 Task: Create Card Software Testing Review in Board Brand Recognition Best Practices to Workspace Car Rentals. Create Card Biology Conference Review in Board Product Market Fit Analysis to Workspace Car Rentals. Create Card Software Testing Review in Board Customer Journey Mapping and Analysis to Workspace Car Rentals
Action: Mouse moved to (80, 258)
Screenshot: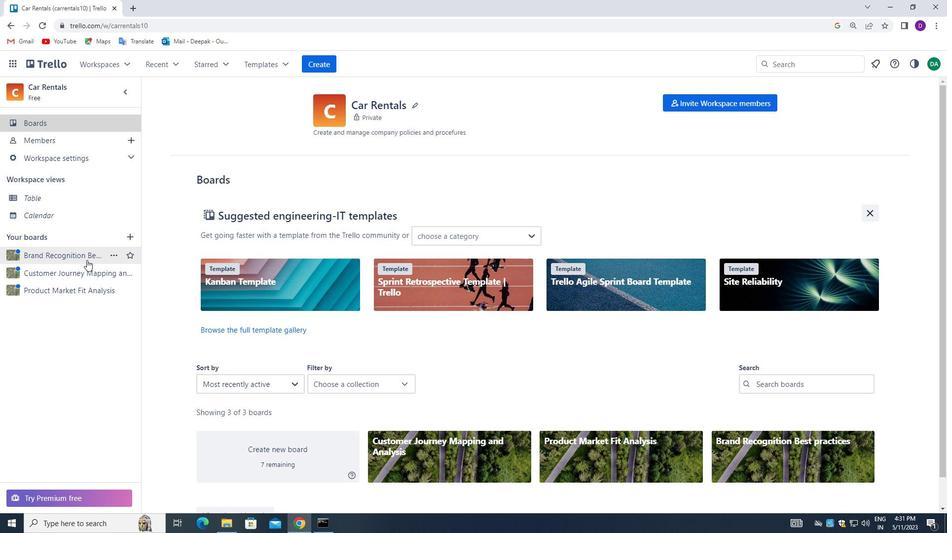 
Action: Mouse pressed left at (80, 258)
Screenshot: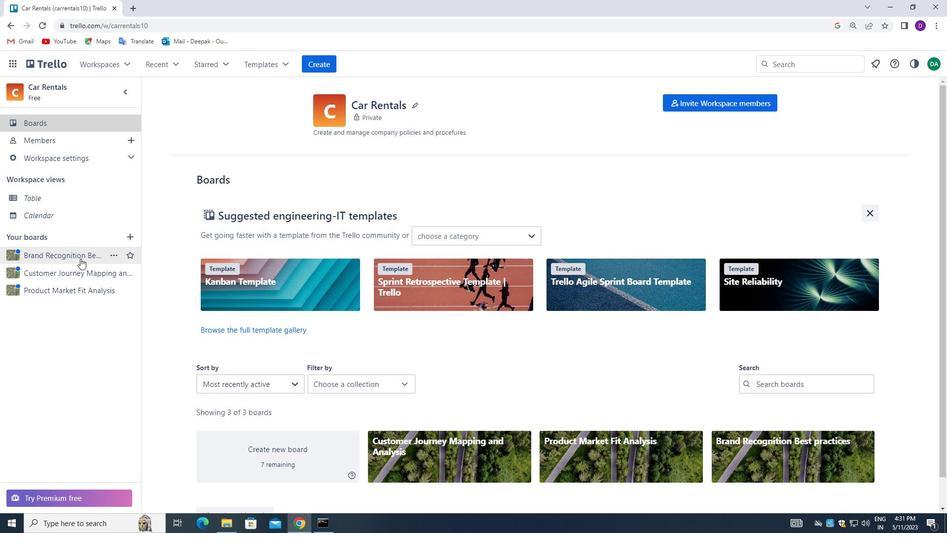 
Action: Mouse moved to (352, 152)
Screenshot: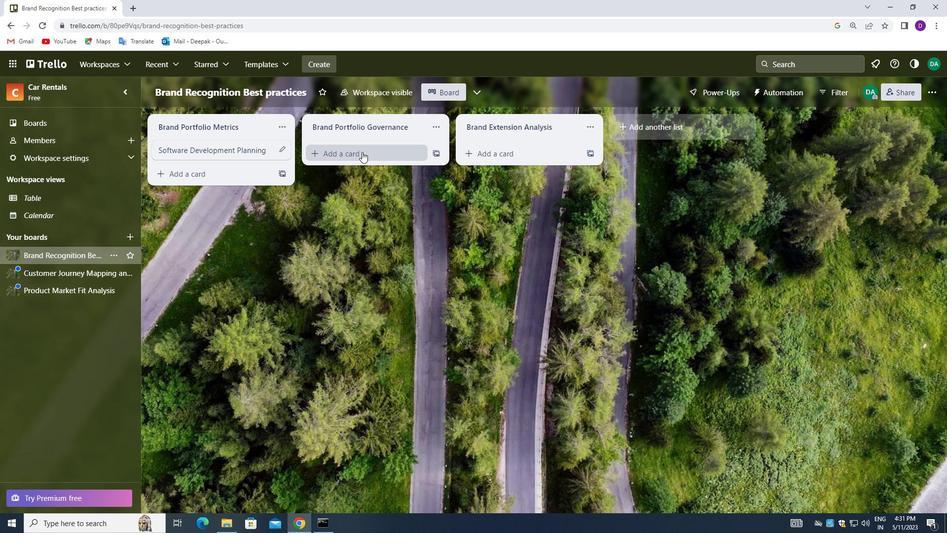 
Action: Mouse pressed left at (352, 152)
Screenshot: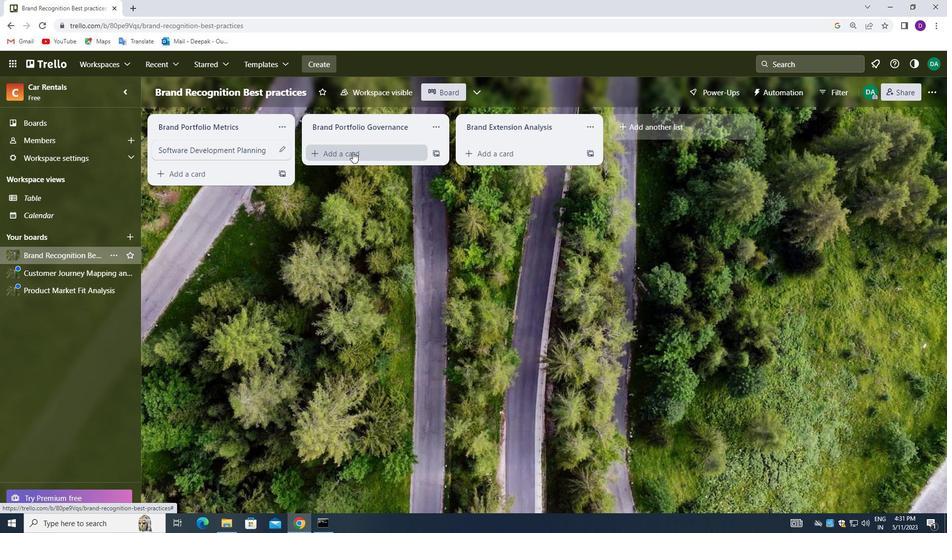 
Action: Mouse moved to (337, 156)
Screenshot: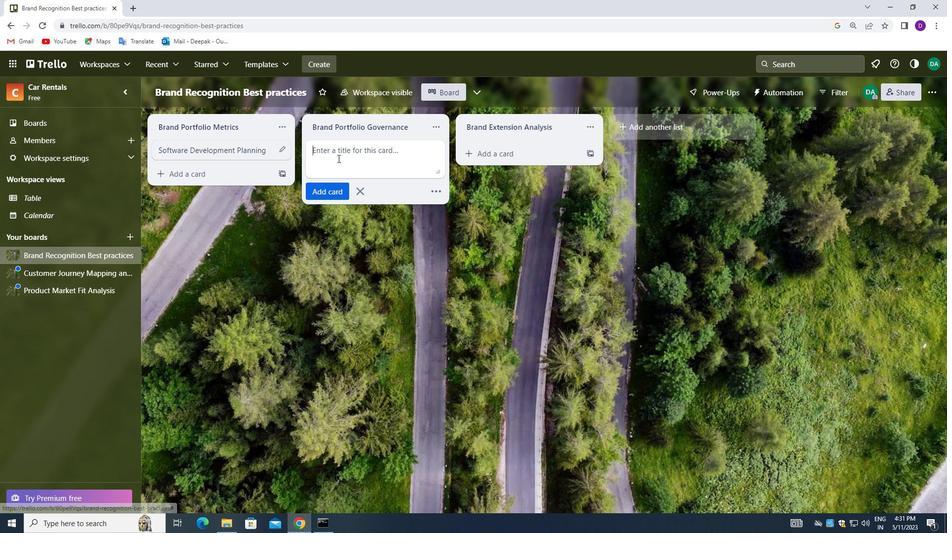 
Action: Mouse pressed left at (337, 156)
Screenshot: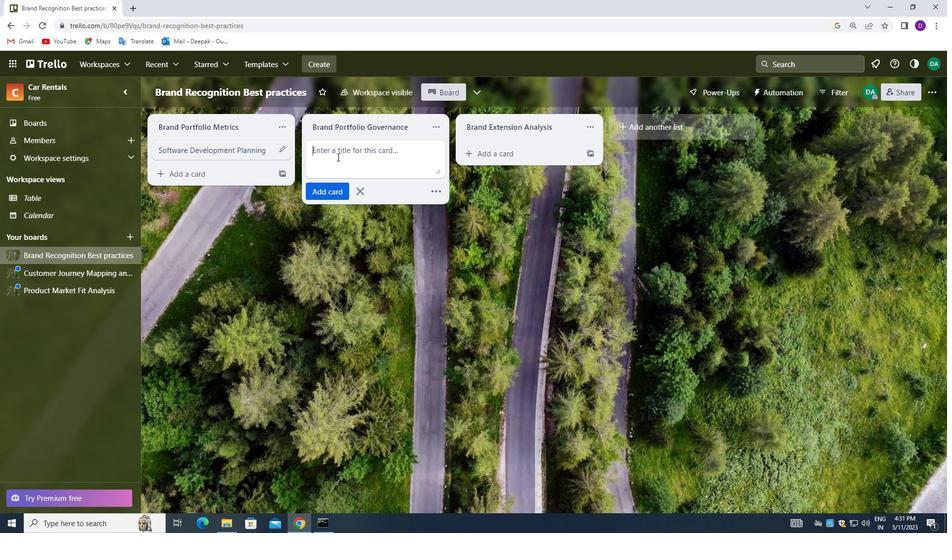 
Action: Key pressed <Key.shift_r>Software<Key.space><Key.shift_r>Testing<Key.space><Key.shift_r>Review
Screenshot: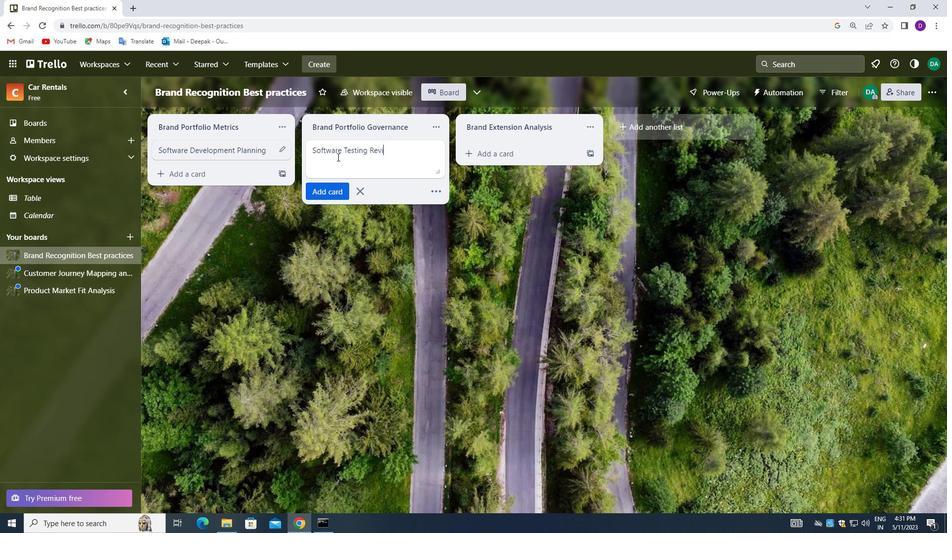 
Action: Mouse moved to (331, 189)
Screenshot: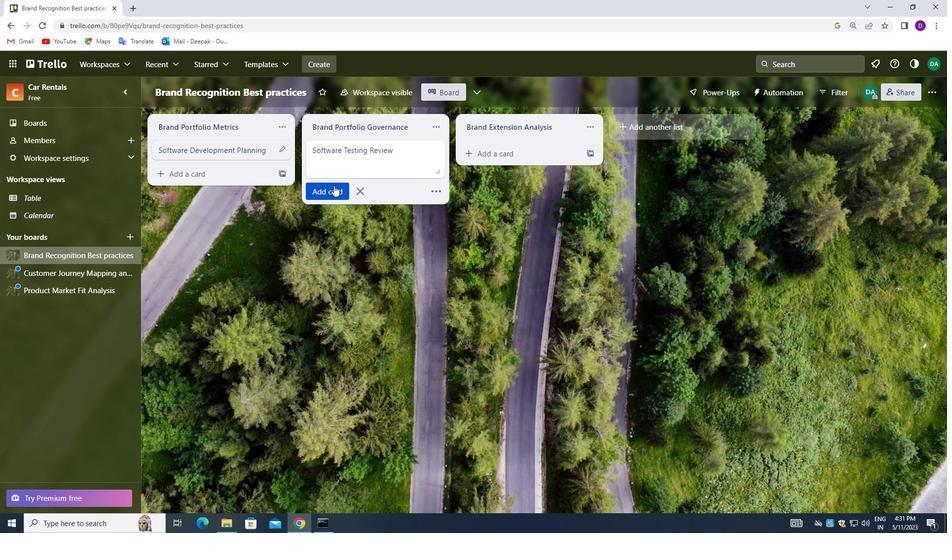 
Action: Mouse pressed left at (331, 189)
Screenshot: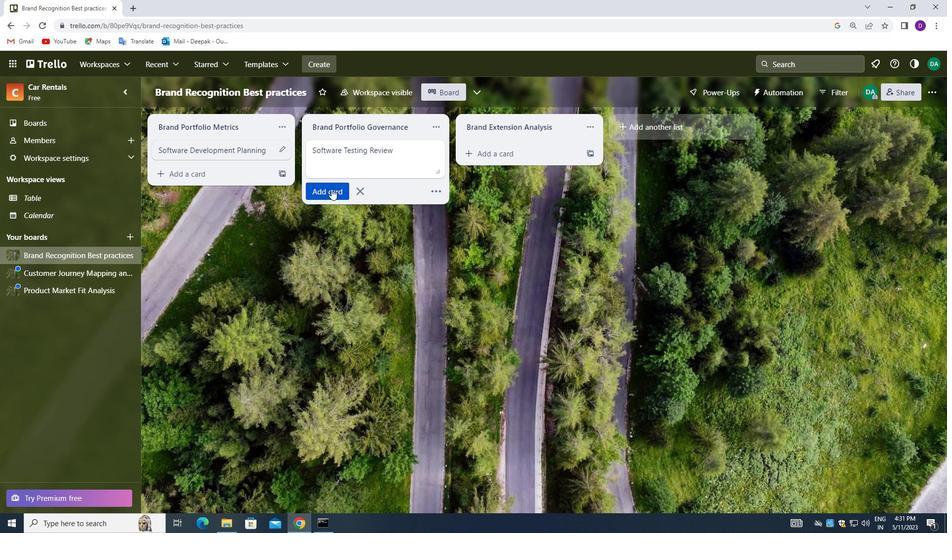 
Action: Mouse moved to (277, 266)
Screenshot: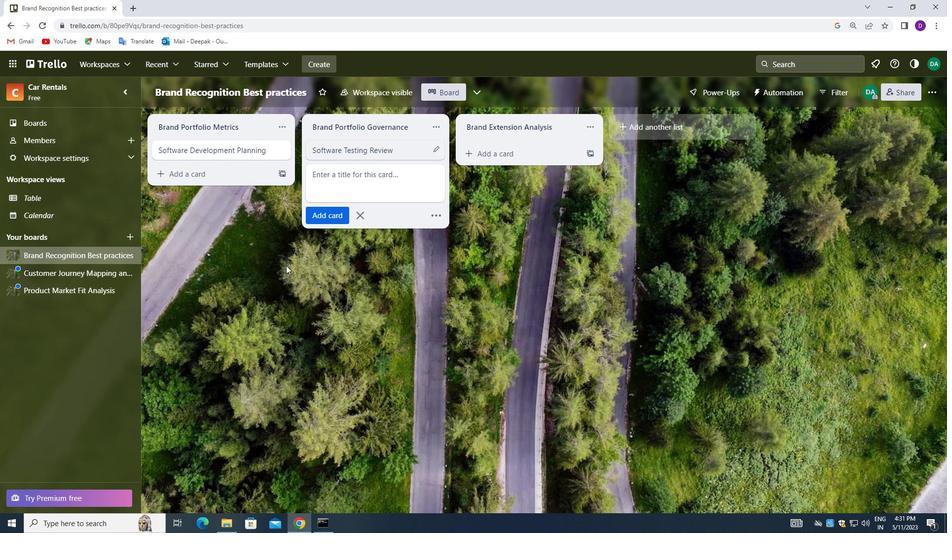 
Action: Mouse pressed left at (277, 266)
Screenshot: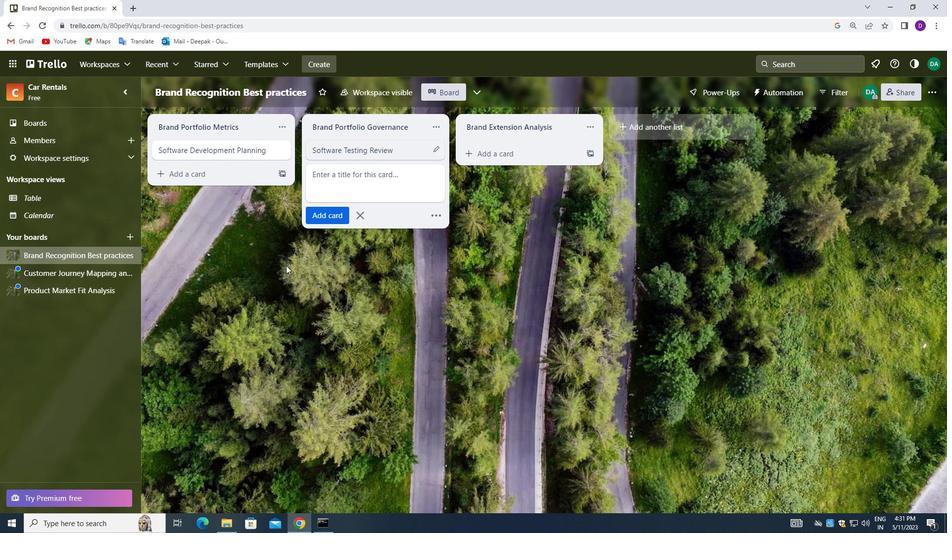 
Action: Mouse moved to (67, 294)
Screenshot: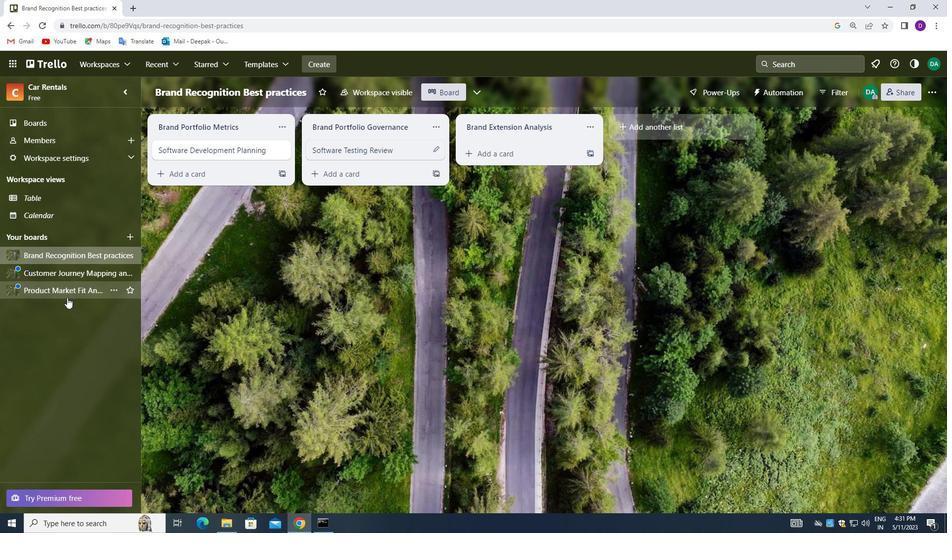 
Action: Mouse pressed left at (67, 294)
Screenshot: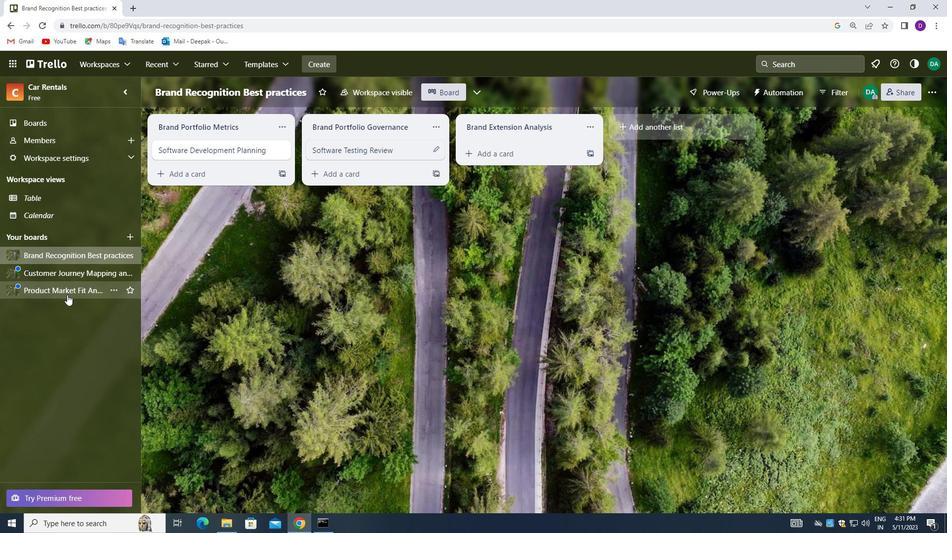 
Action: Mouse moved to (341, 143)
Screenshot: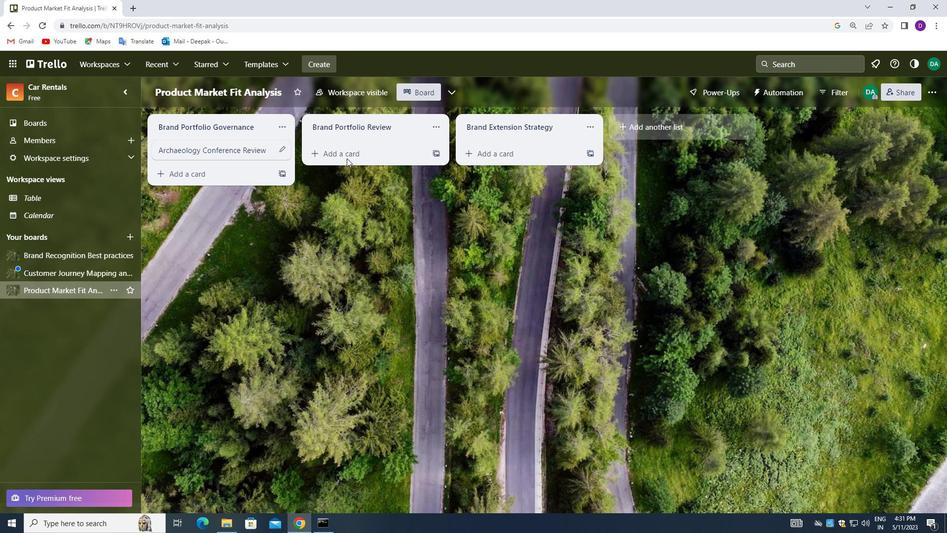 
Action: Mouse pressed left at (341, 143)
Screenshot: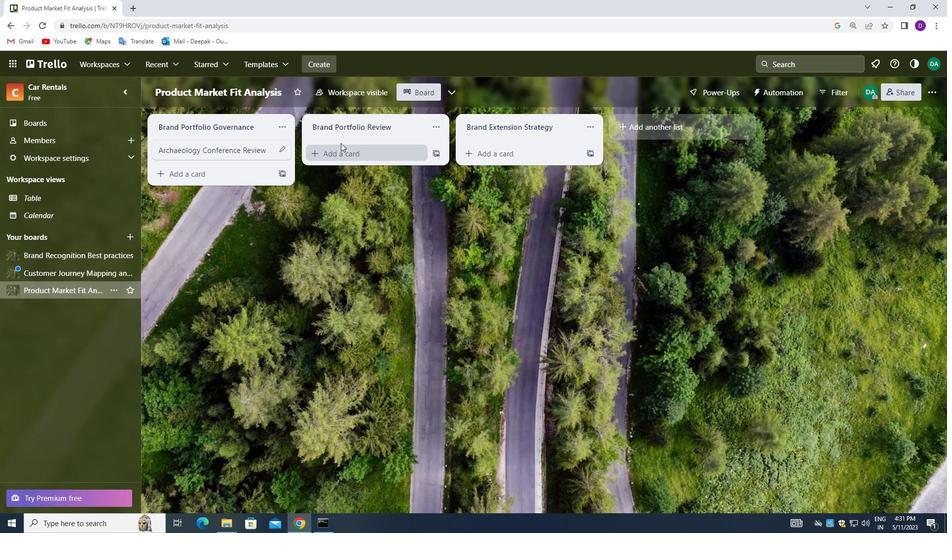 
Action: Mouse moved to (343, 149)
Screenshot: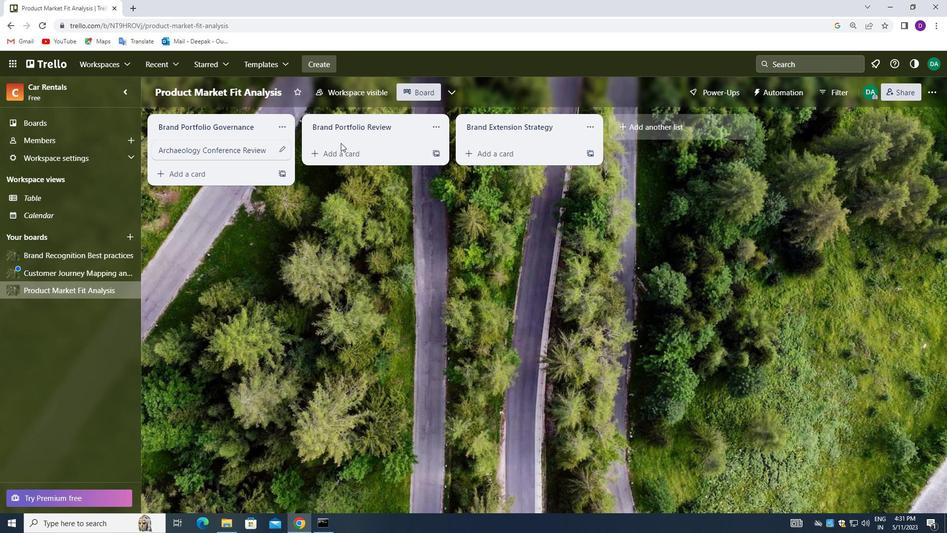 
Action: Mouse pressed left at (343, 149)
Screenshot: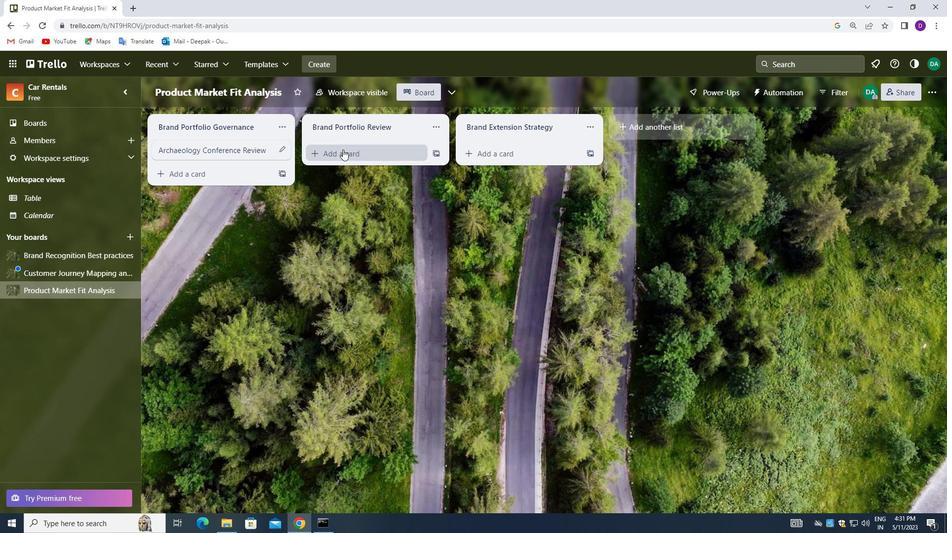 
Action: Mouse pressed left at (343, 149)
Screenshot: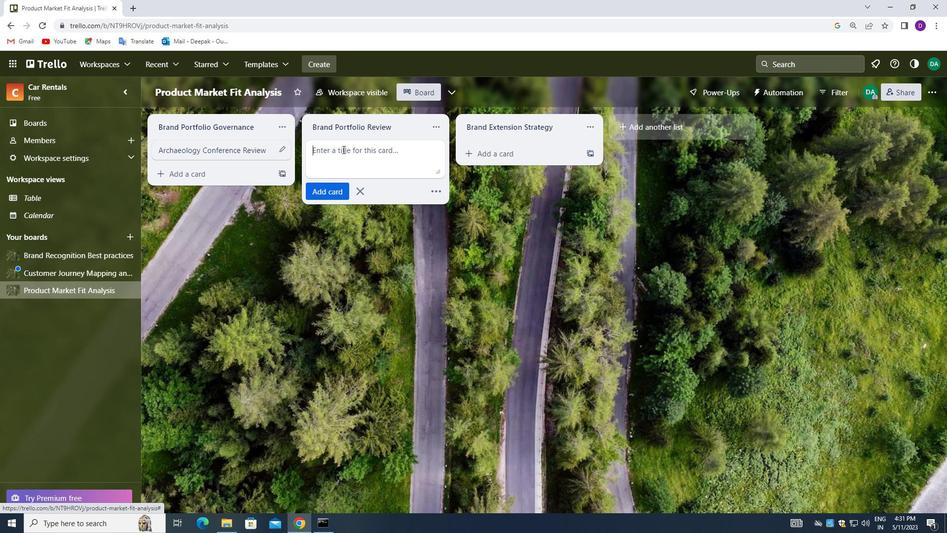 
Action: Mouse moved to (352, 240)
Screenshot: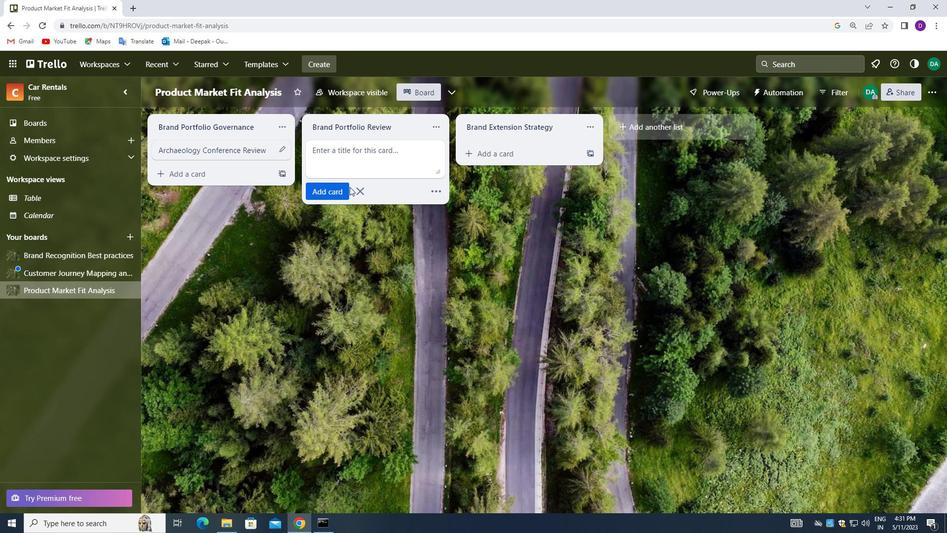 
Action: Key pressed <Key.shift_r>Biology<Key.space><Key.shift_r>Conference<Key.space><Key.shift_r>Review
Screenshot: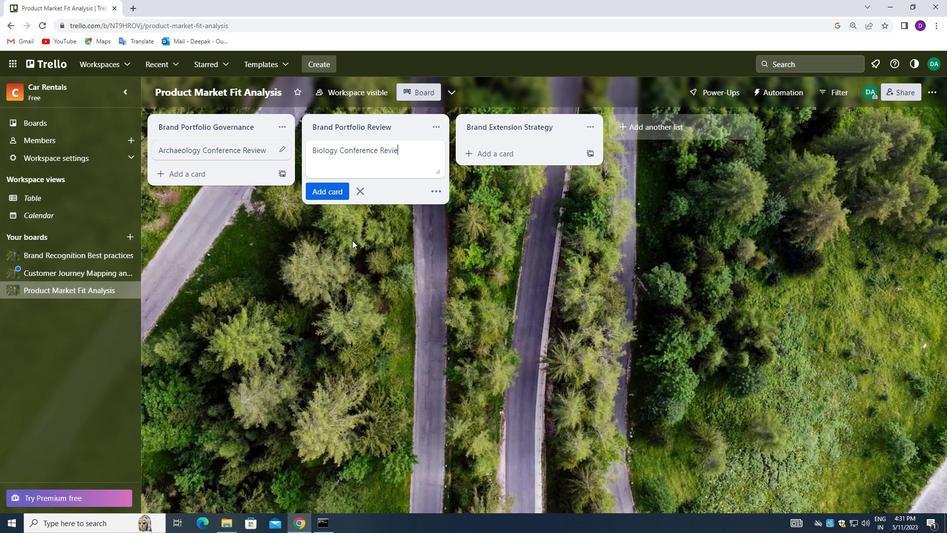 
Action: Mouse moved to (315, 189)
Screenshot: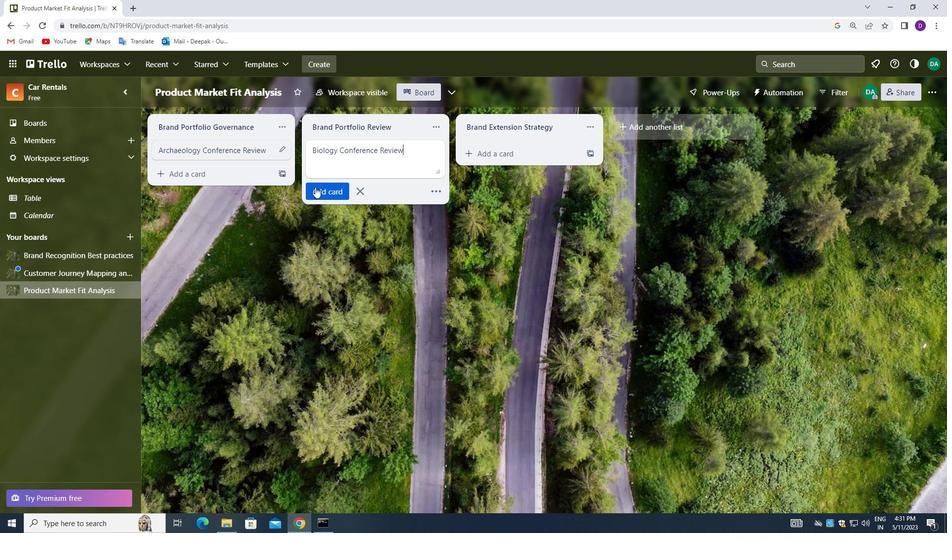 
Action: Mouse pressed left at (315, 189)
Screenshot: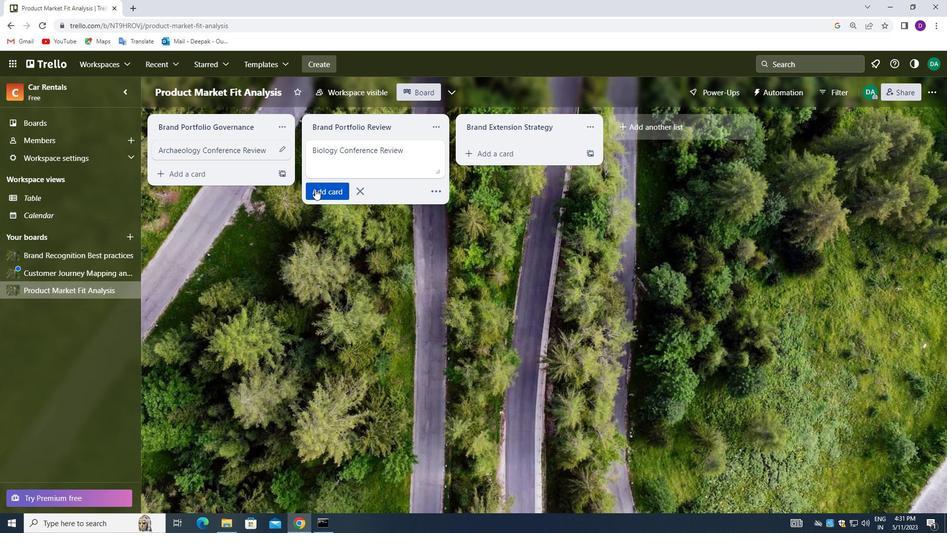 
Action: Mouse moved to (88, 275)
Screenshot: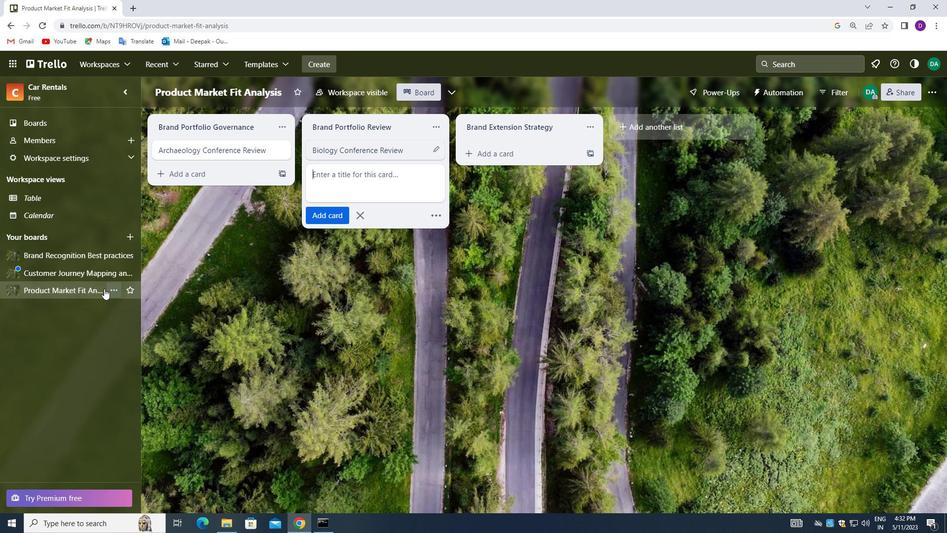 
Action: Mouse pressed left at (88, 275)
Screenshot: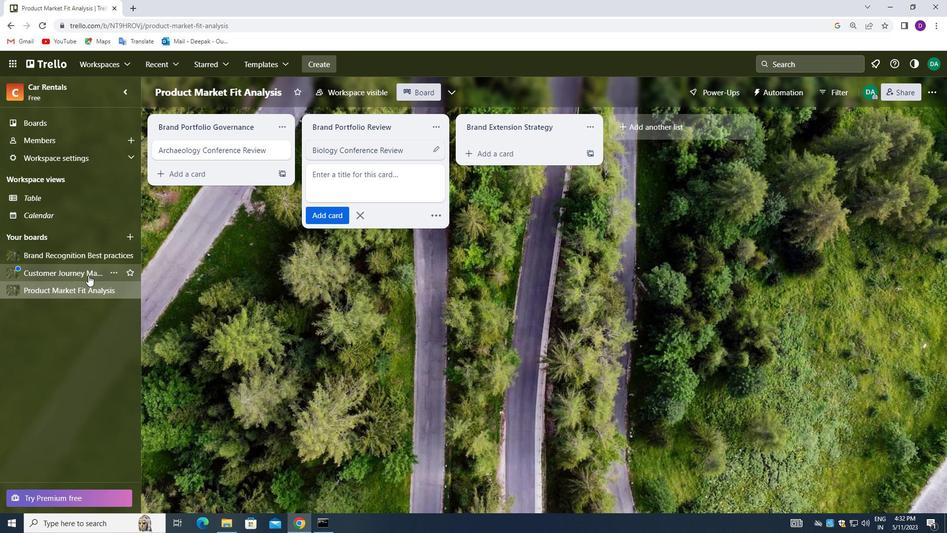
Action: Mouse moved to (337, 153)
Screenshot: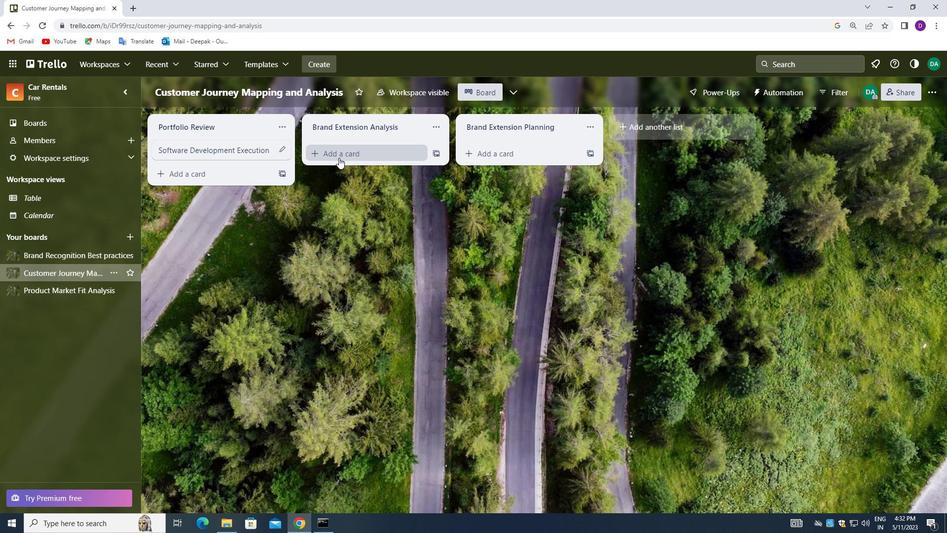 
Action: Mouse pressed left at (337, 153)
Screenshot: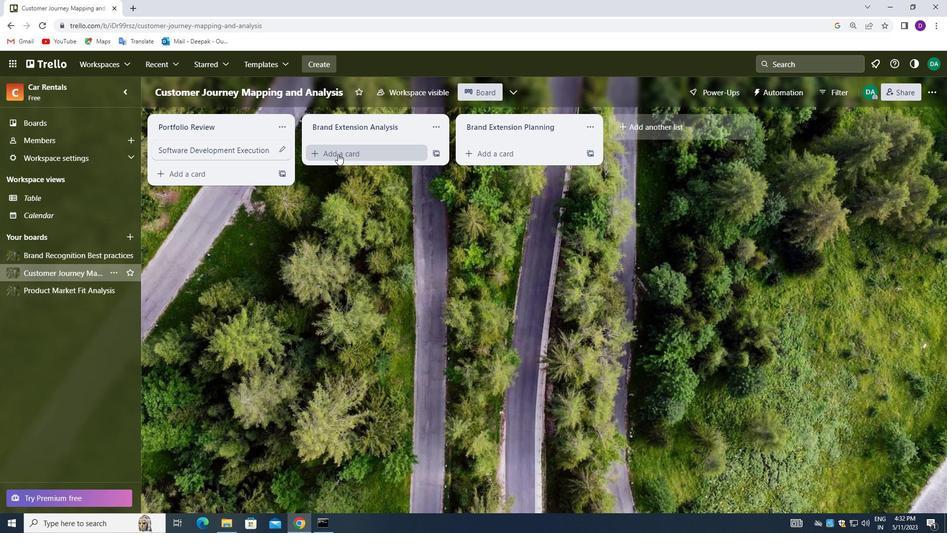 
Action: Mouse moved to (341, 147)
Screenshot: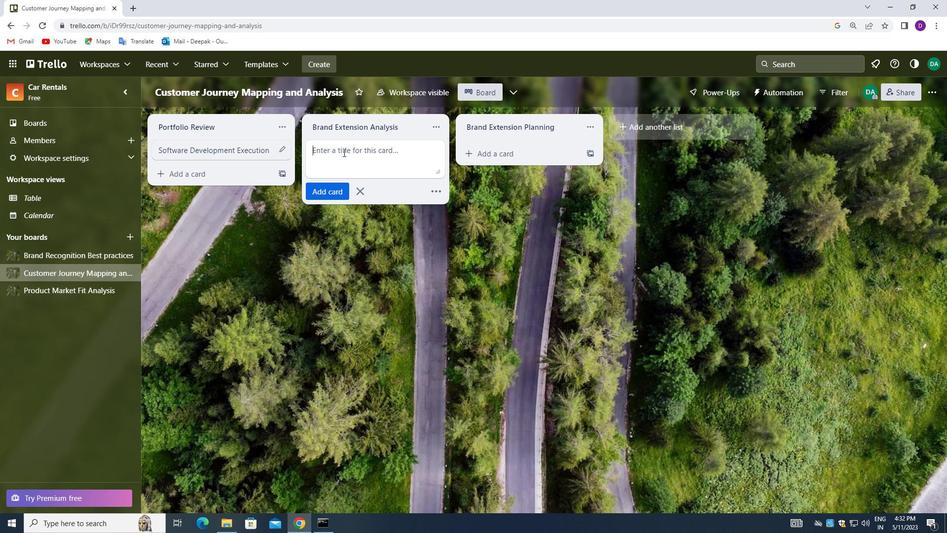 
Action: Mouse pressed left at (341, 147)
Screenshot: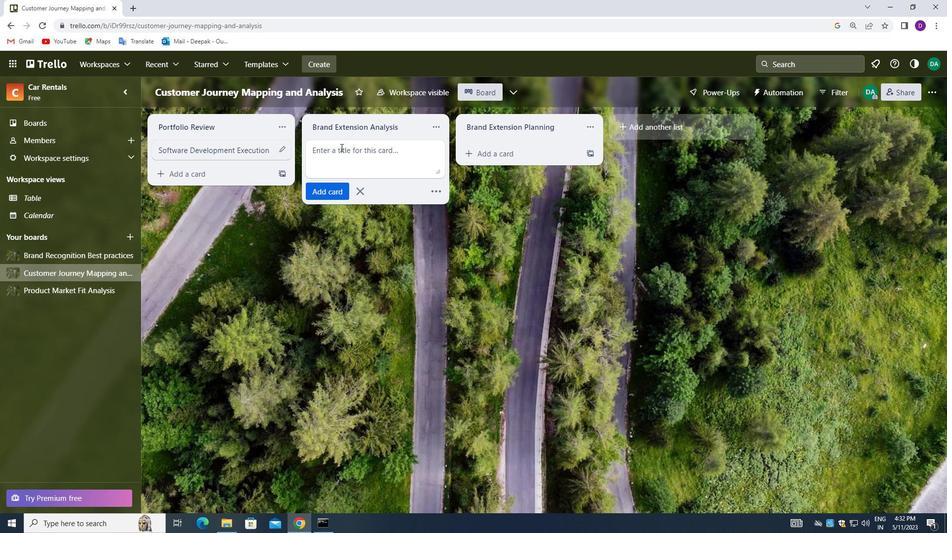 
Action: Mouse moved to (258, 235)
Screenshot: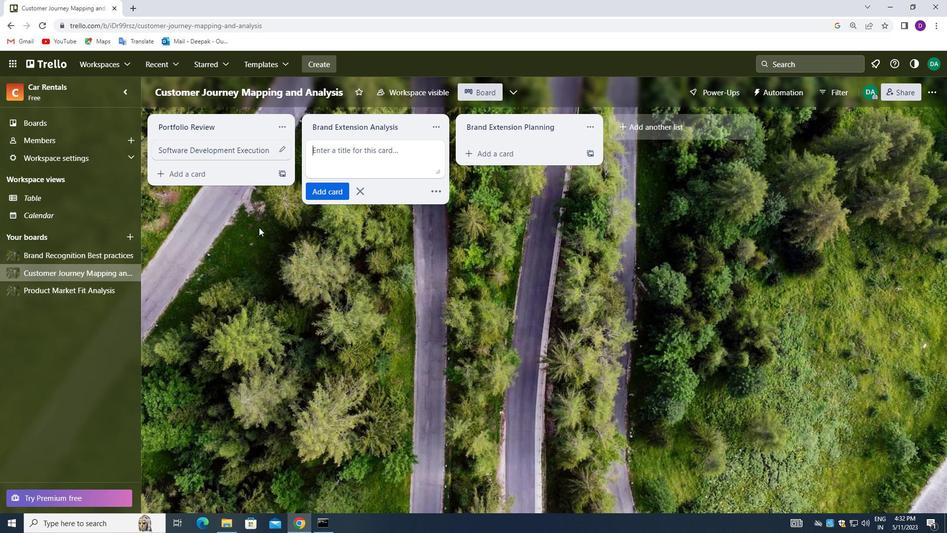 
Action: Key pressed <Key.shift_r>Software<Key.space><Key.shift_r>Testing<Key.space><Key.shift_r>Review
Screenshot: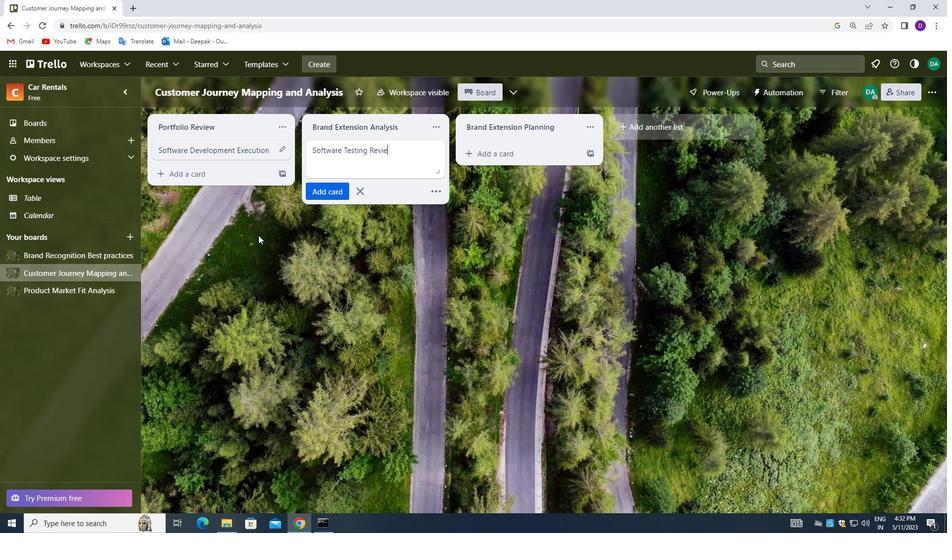 
Action: Mouse moved to (326, 190)
Screenshot: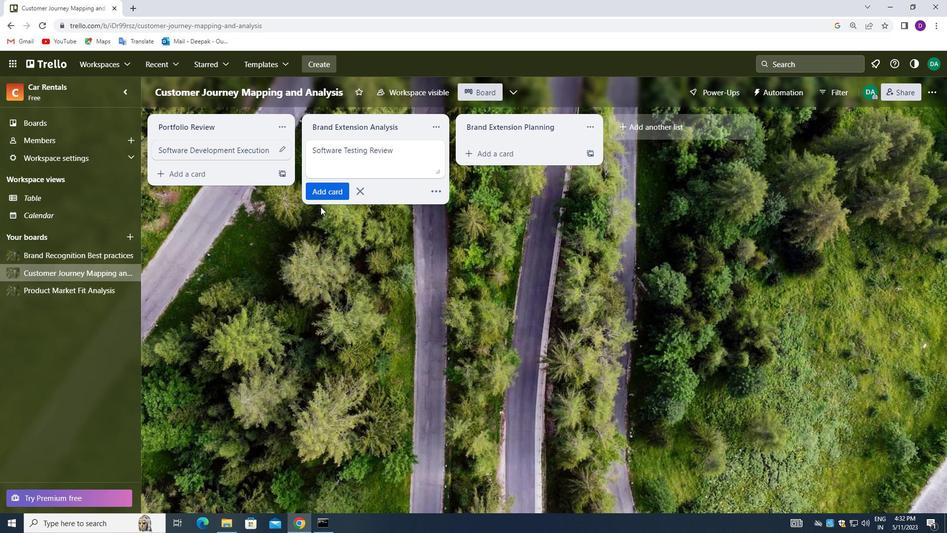 
Action: Mouse pressed left at (326, 190)
Screenshot: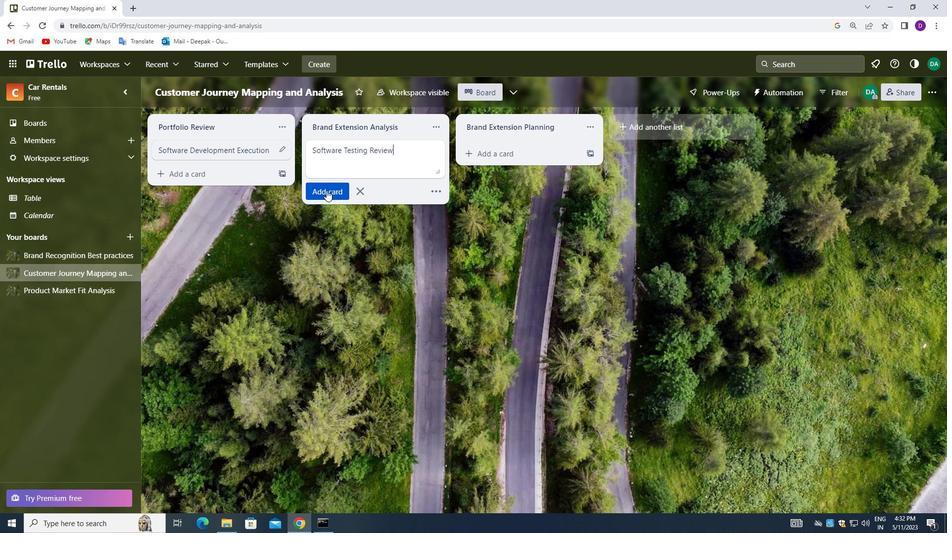 
Action: Mouse moved to (336, 242)
Screenshot: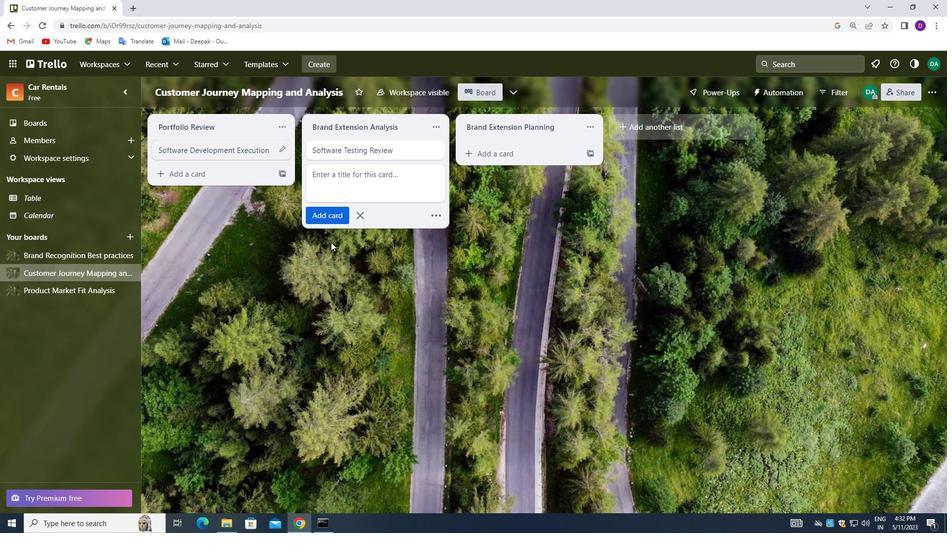 
Action: Mouse pressed left at (336, 242)
Screenshot: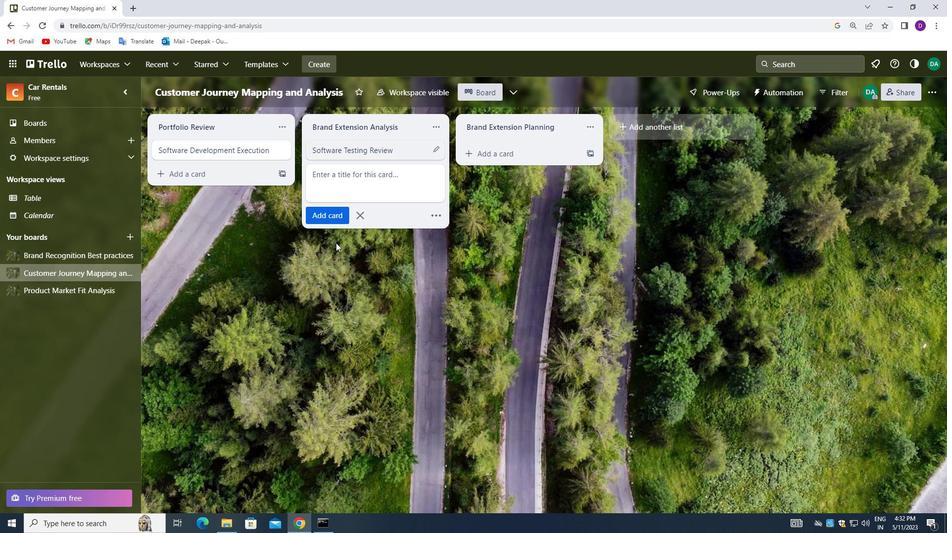 
Action: Mouse moved to (353, 247)
Screenshot: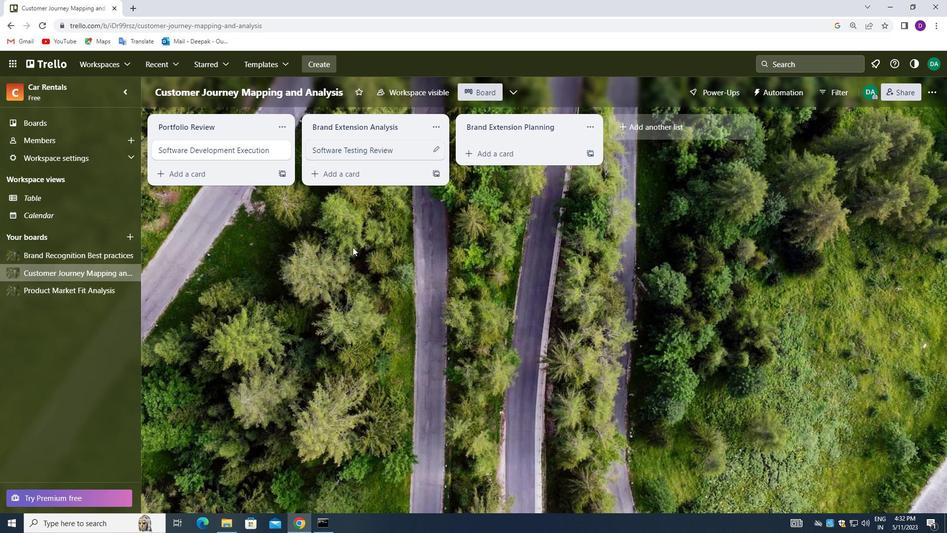 
Action: Mouse scrolled (353, 246) with delta (0, 0)
Screenshot: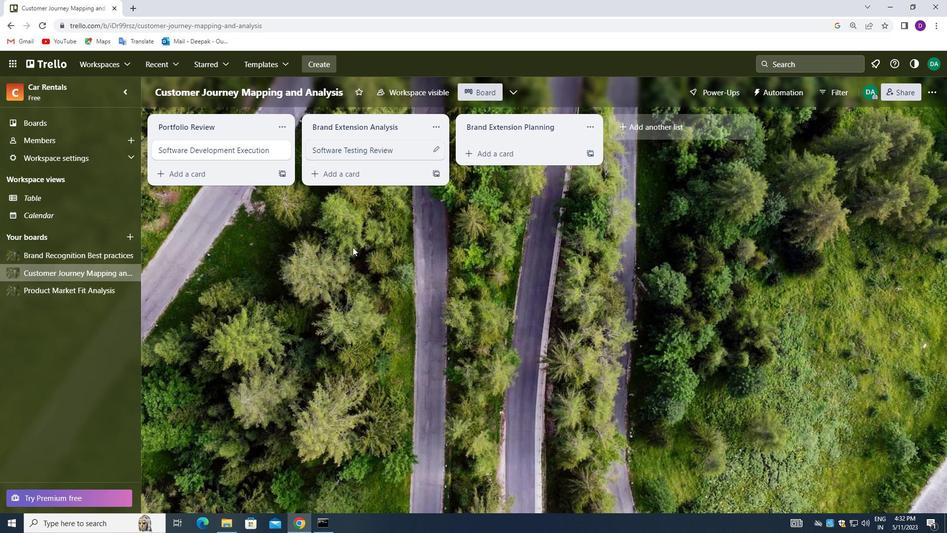 
Action: Mouse moved to (354, 247)
Screenshot: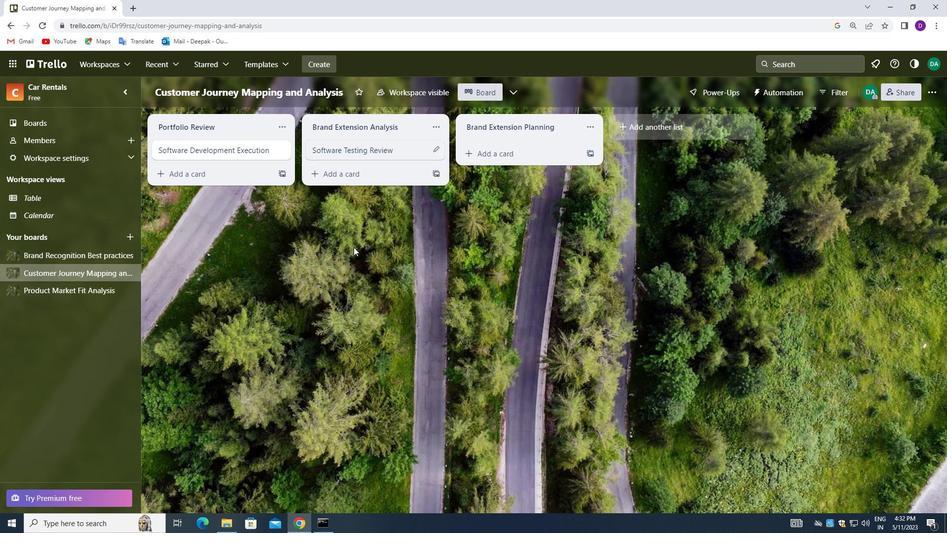 
Action: Mouse scrolled (354, 246) with delta (0, 0)
Screenshot: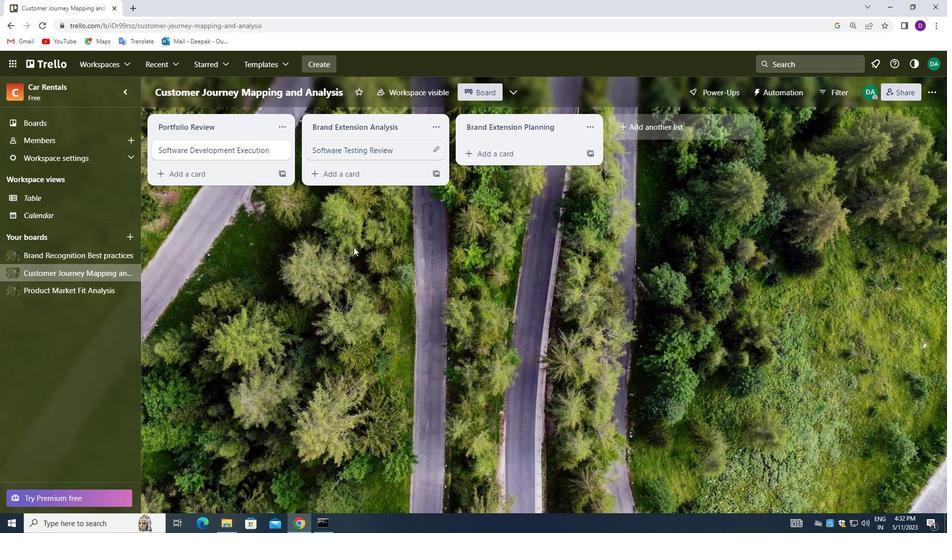 
Action: Mouse moved to (46, 125)
Screenshot: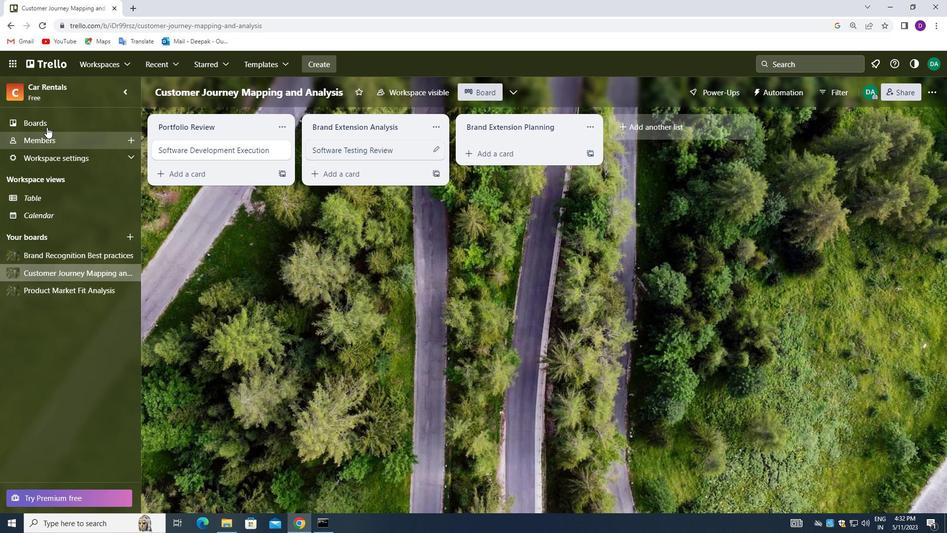 
Action: Mouse pressed left at (46, 125)
Screenshot: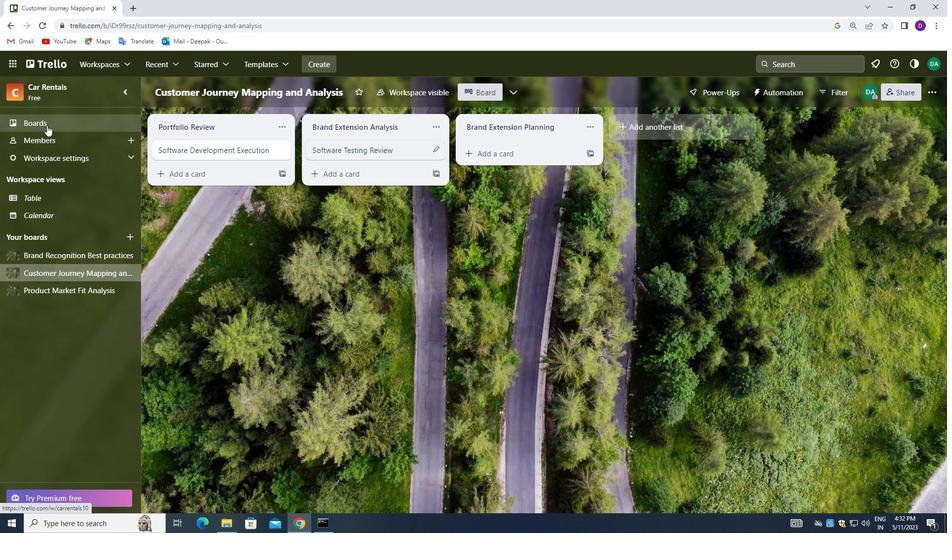 
Action: Mouse moved to (448, 189)
Screenshot: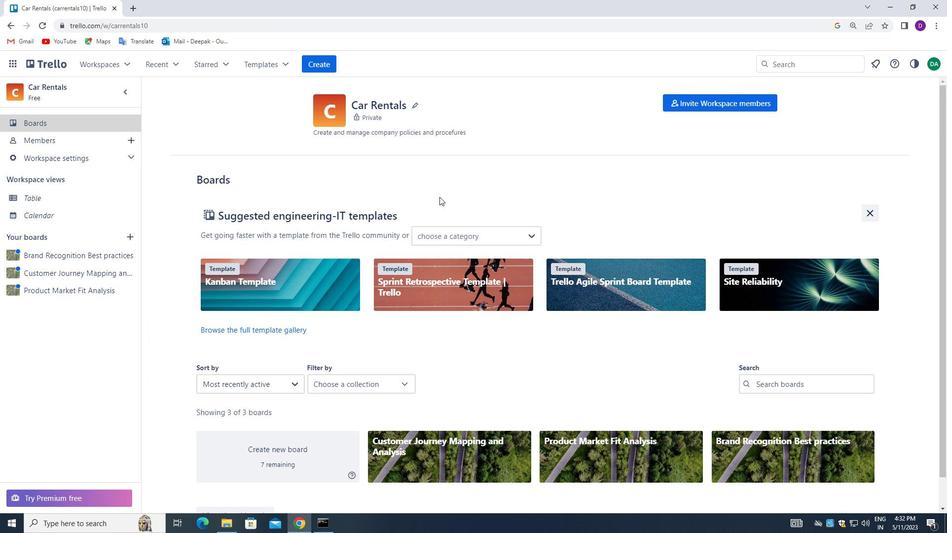 
